 Task: In the  document conflictresolution.pdf Share this file with 'softage.7@softage.net' Make a copy of the file 'without changing the auto name' Delete the  copy of the file
Action: Mouse moved to (249, 282)
Screenshot: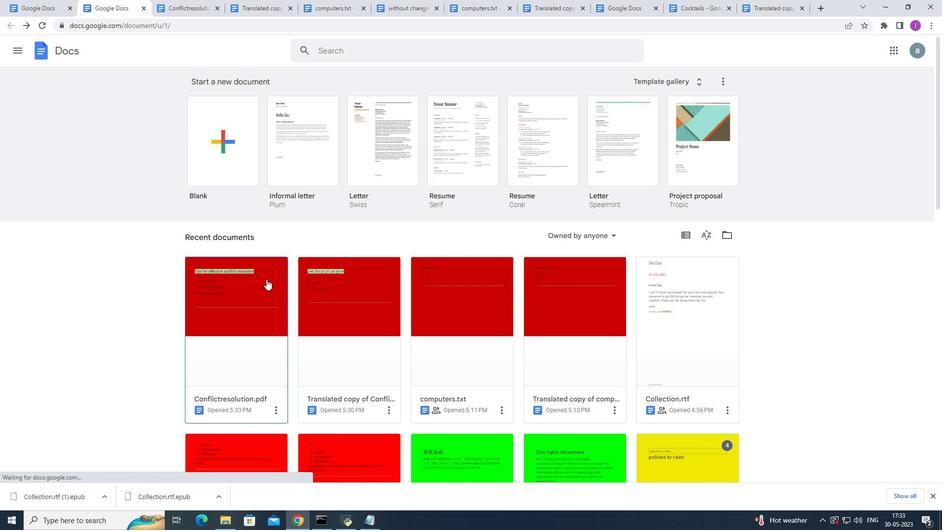 
Action: Mouse pressed left at (249, 282)
Screenshot: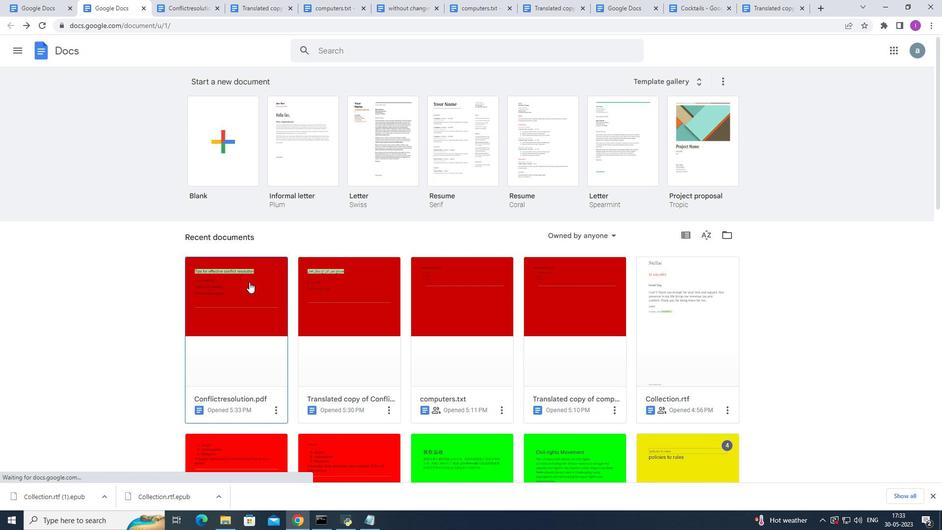 
Action: Mouse moved to (37, 59)
Screenshot: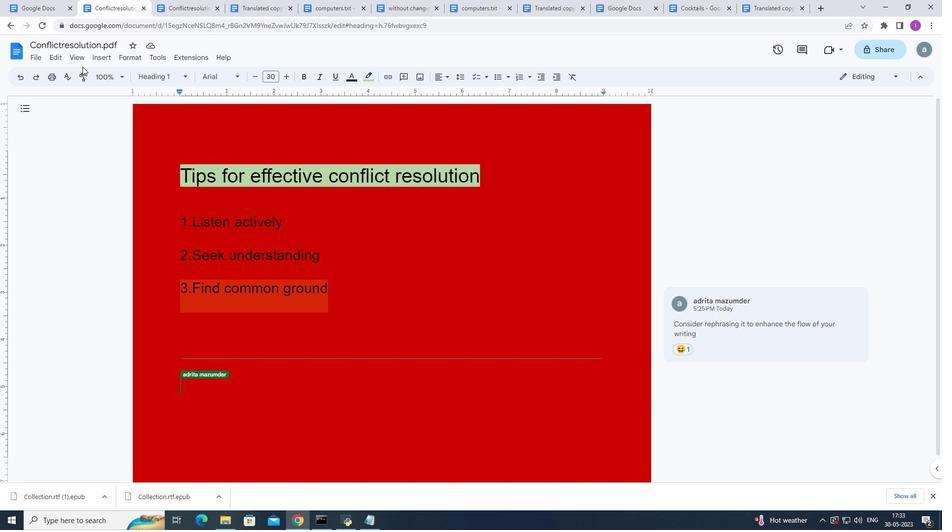 
Action: Mouse pressed left at (37, 59)
Screenshot: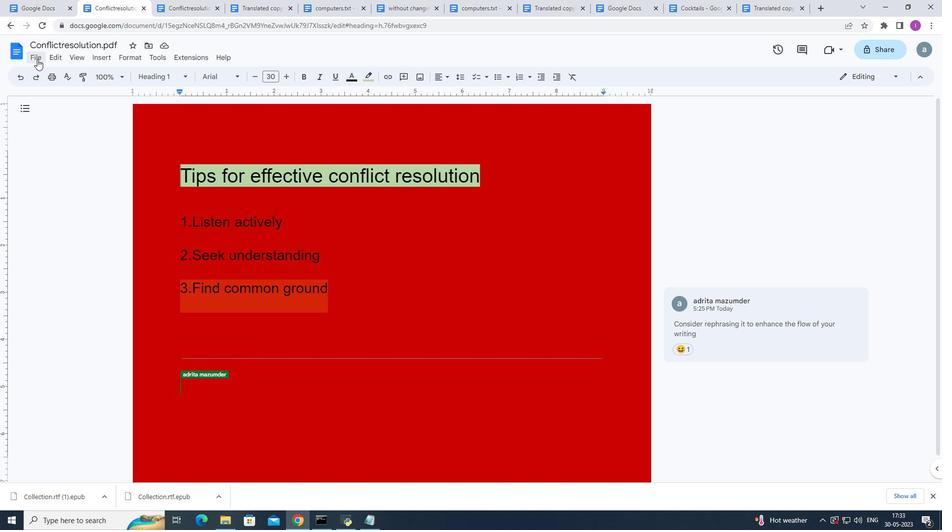
Action: Mouse moved to (240, 132)
Screenshot: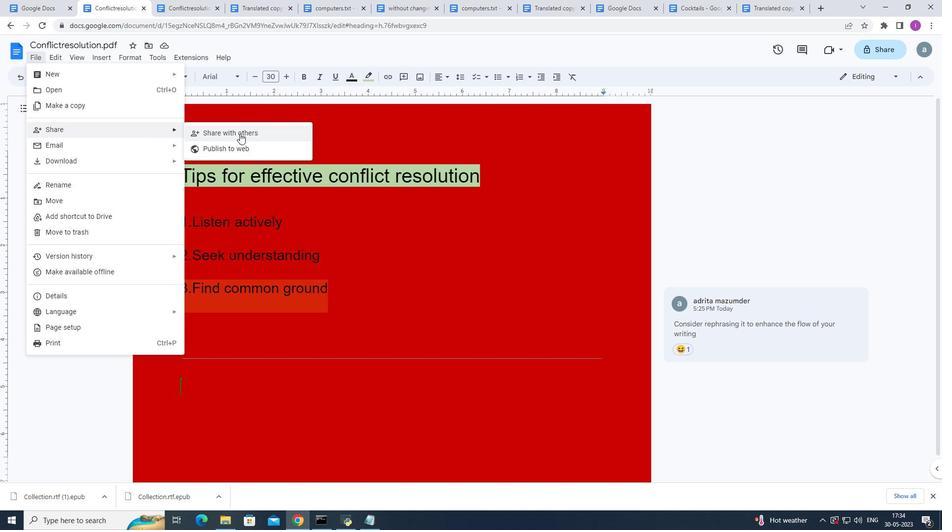 
Action: Mouse pressed left at (240, 132)
Screenshot: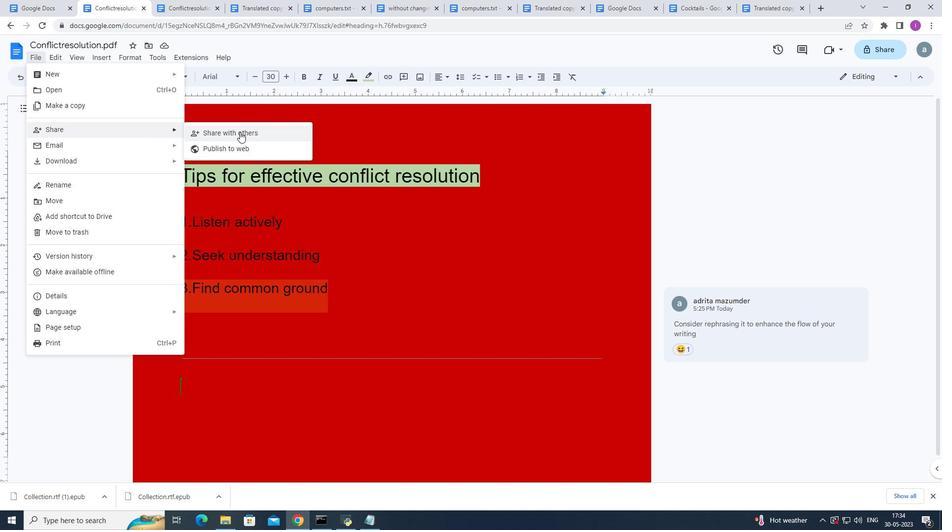 
Action: Mouse moved to (391, 207)
Screenshot: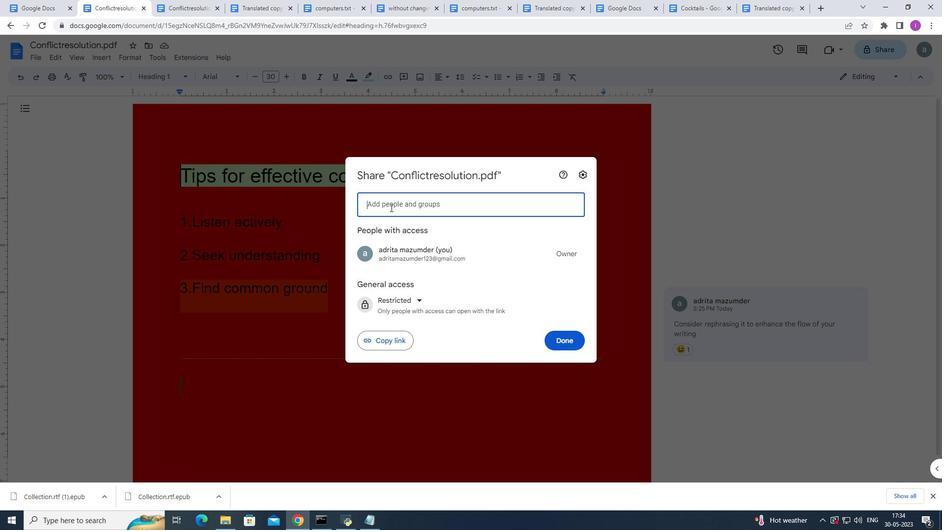 
Action: Key pressed so
Screenshot: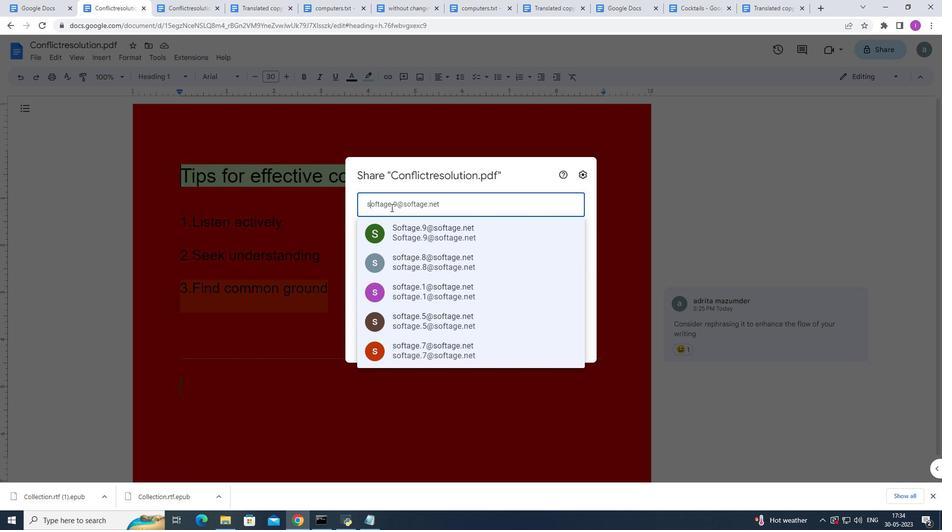 
Action: Mouse moved to (400, 353)
Screenshot: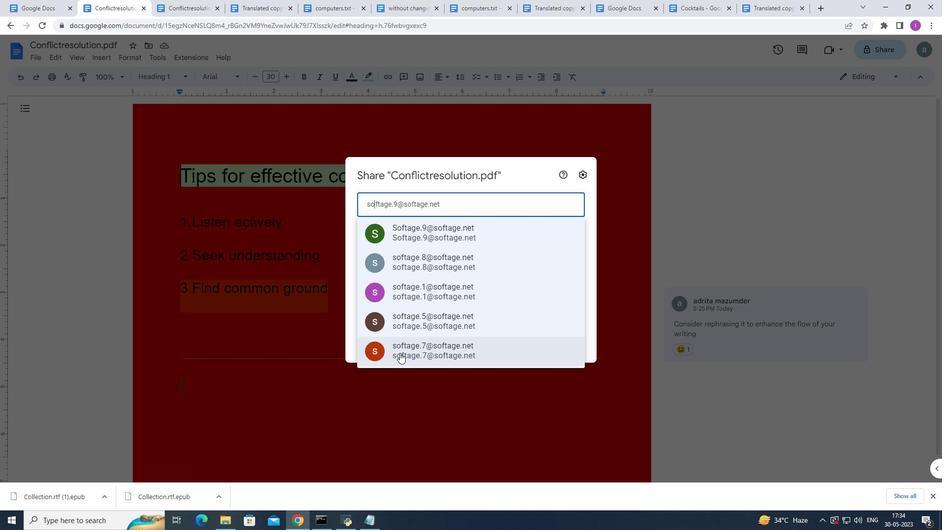 
Action: Mouse pressed left at (400, 353)
Screenshot: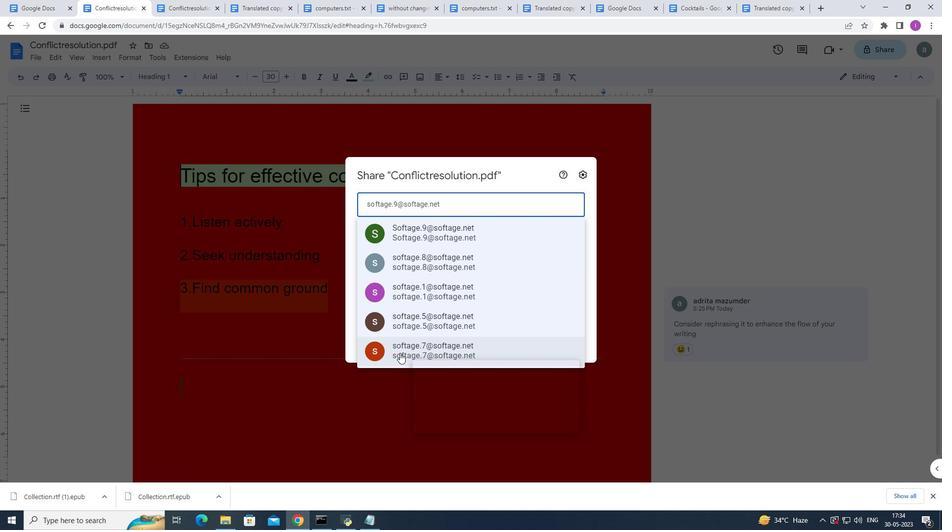 
Action: Mouse moved to (389, 327)
Screenshot: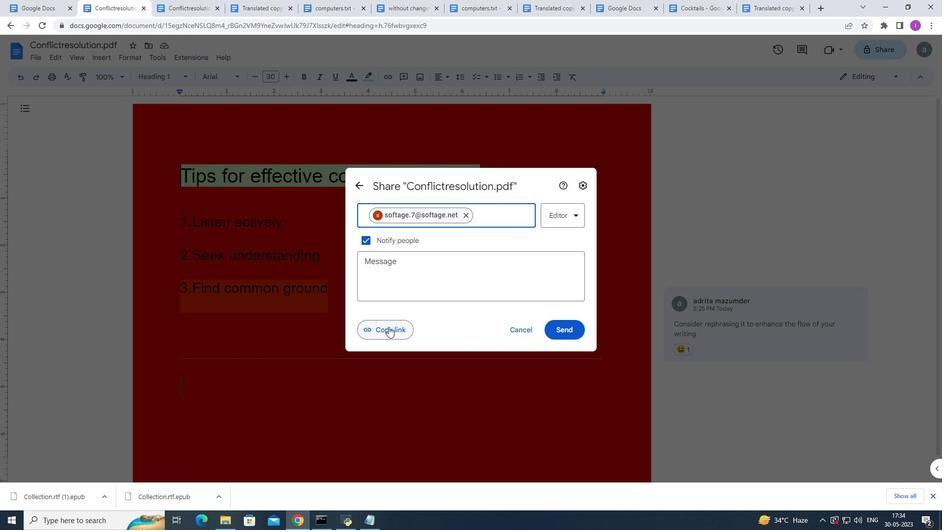 
Action: Mouse pressed left at (389, 327)
Screenshot: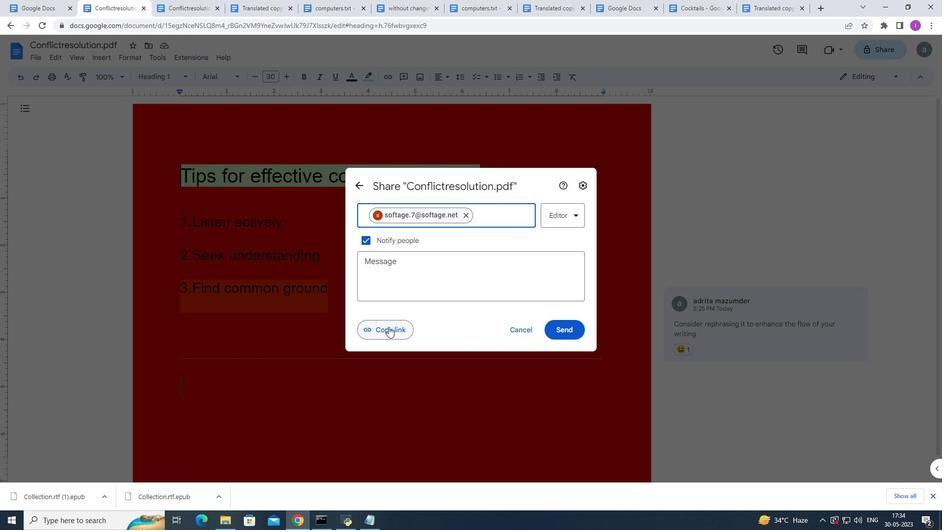 
Action: Mouse moved to (568, 326)
Screenshot: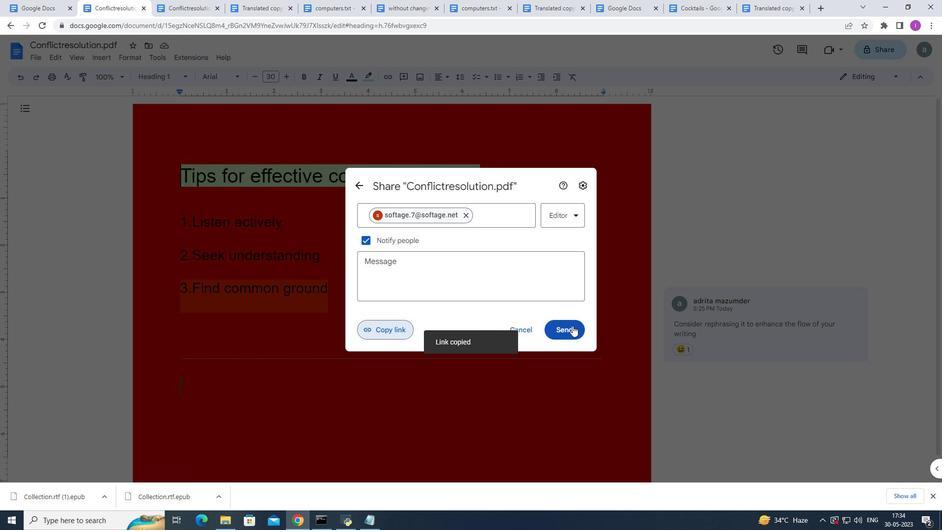 
Action: Mouse pressed left at (568, 326)
Screenshot: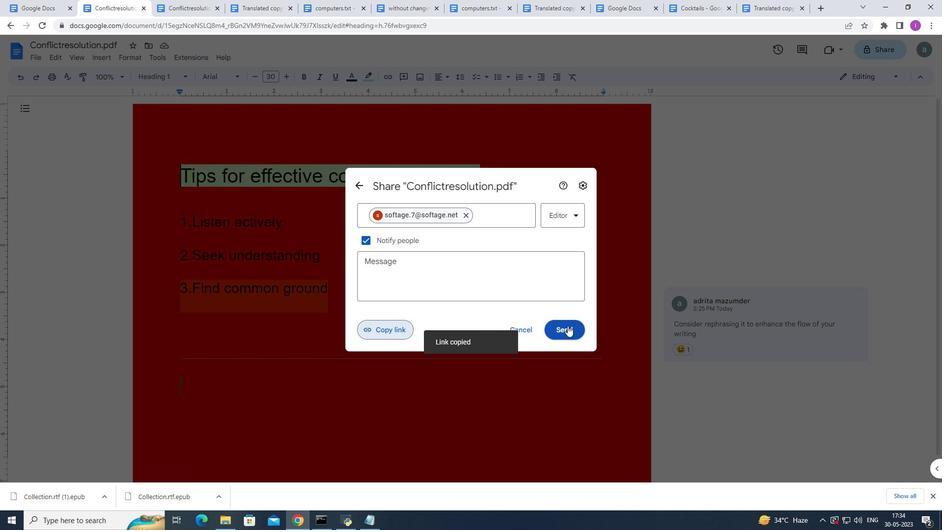 
Action: Mouse moved to (34, 58)
Screenshot: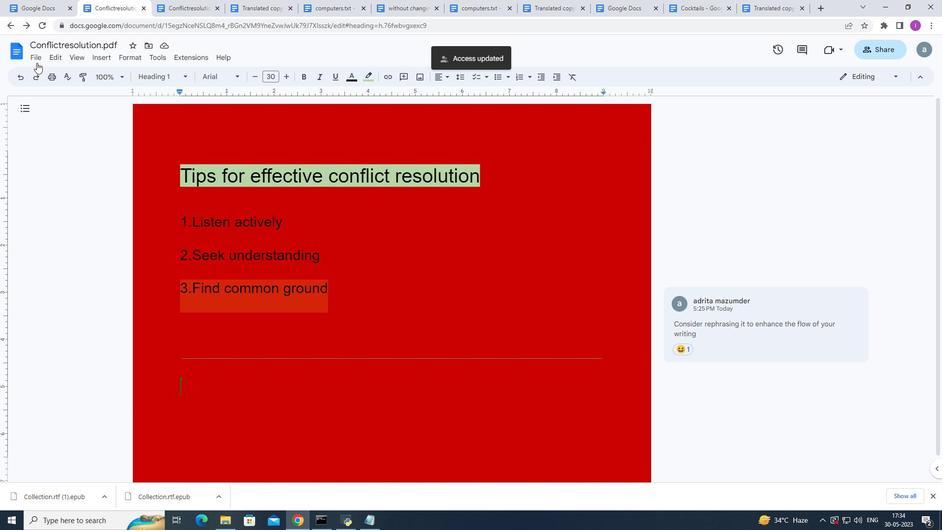
Action: Mouse pressed left at (34, 58)
Screenshot: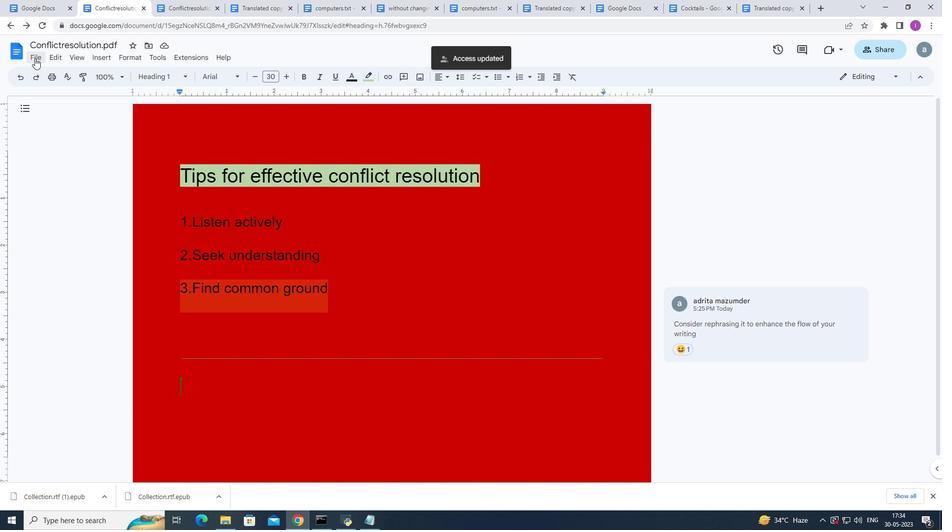 
Action: Mouse moved to (81, 108)
Screenshot: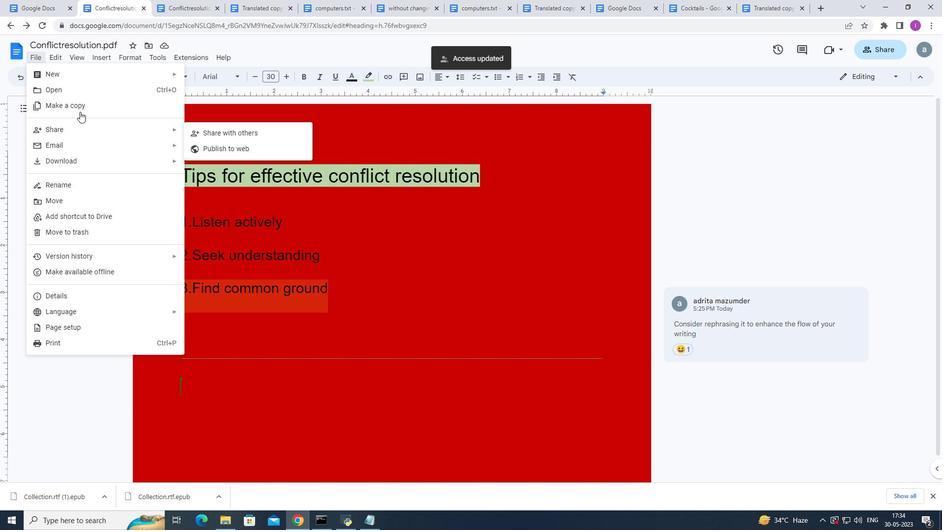 
Action: Mouse pressed left at (81, 108)
Screenshot: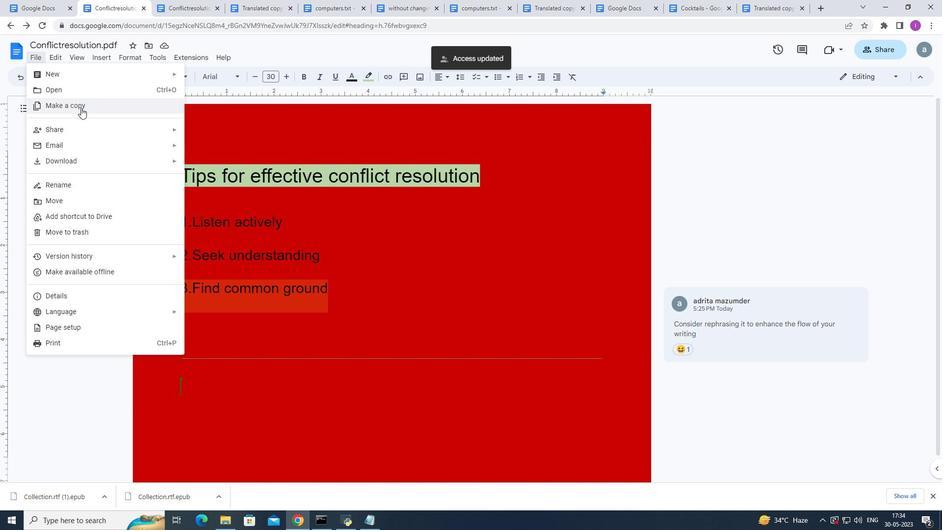 
Action: Mouse moved to (504, 332)
Screenshot: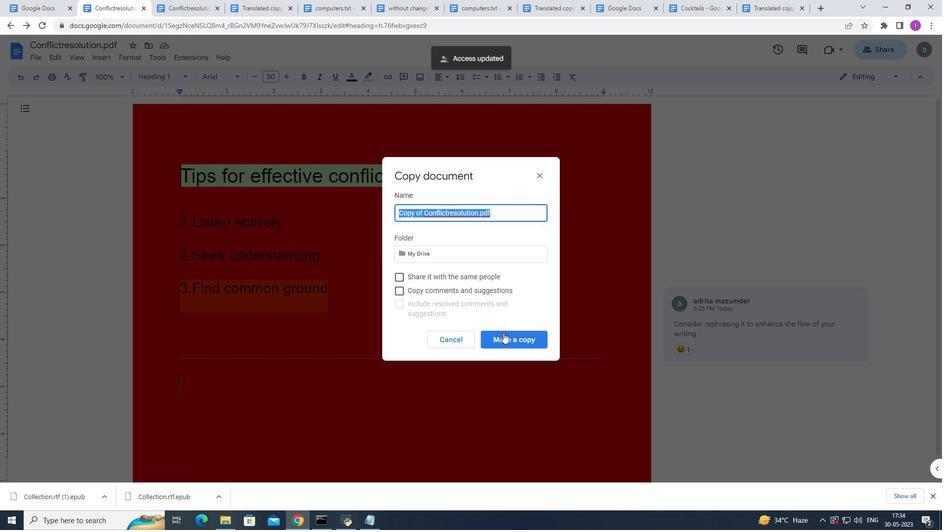 
Action: Mouse pressed left at (504, 332)
Screenshot: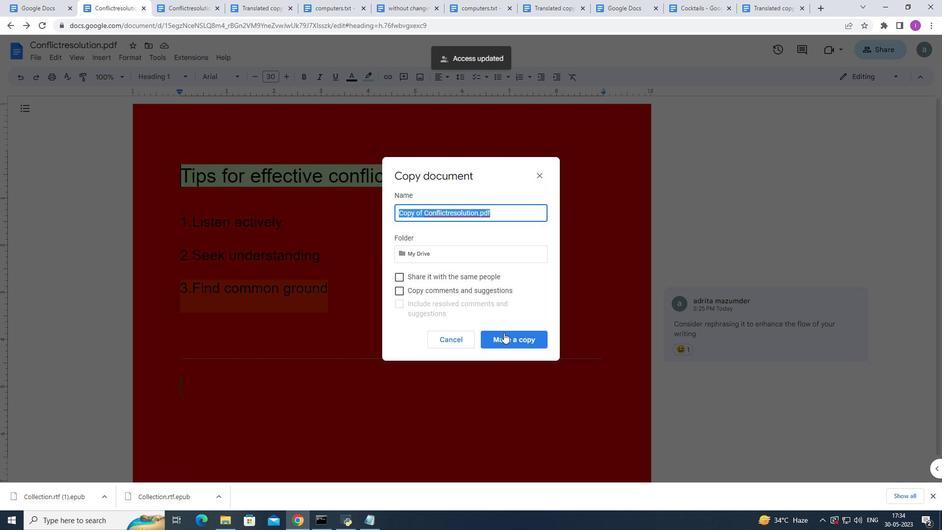 
Action: Mouse moved to (32, 55)
Screenshot: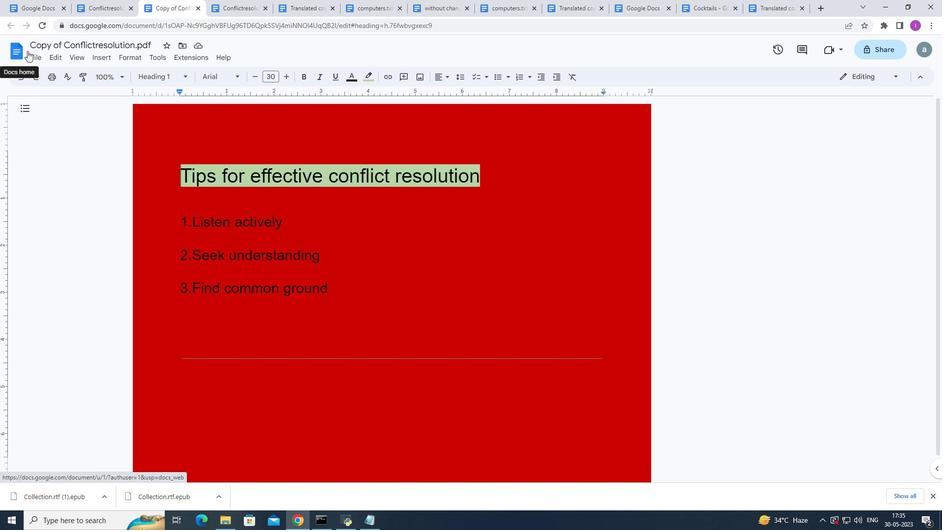 
Action: Mouse pressed left at (32, 55)
Screenshot: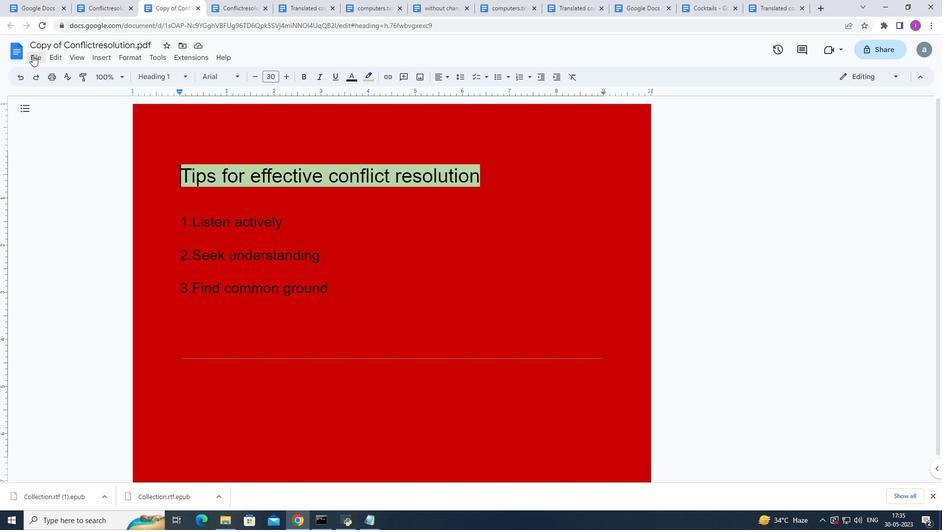 
Action: Mouse moved to (73, 100)
Screenshot: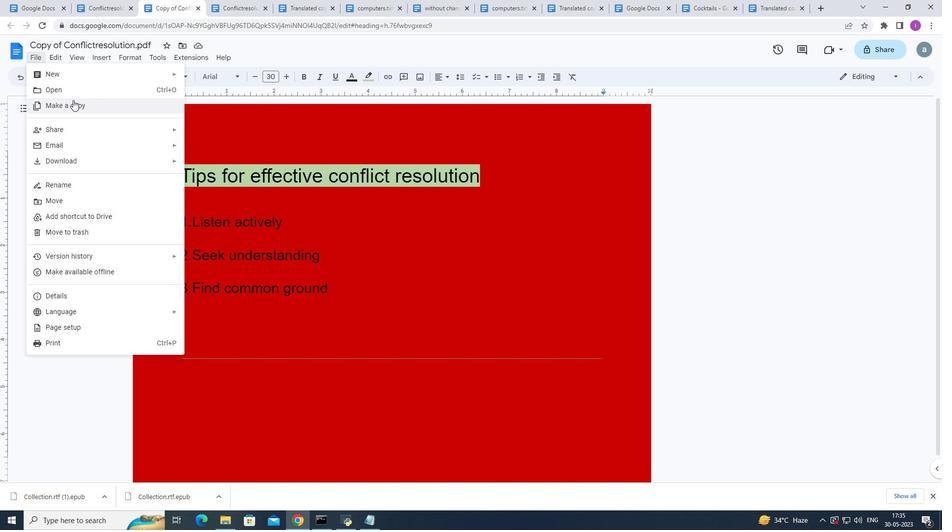 
Action: Mouse pressed left at (73, 100)
Screenshot: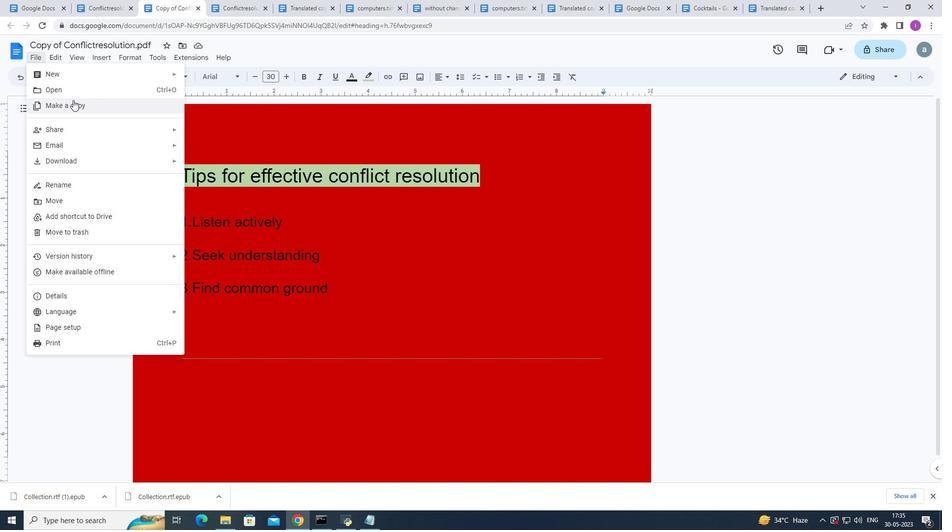 
Action: Mouse moved to (535, 205)
Screenshot: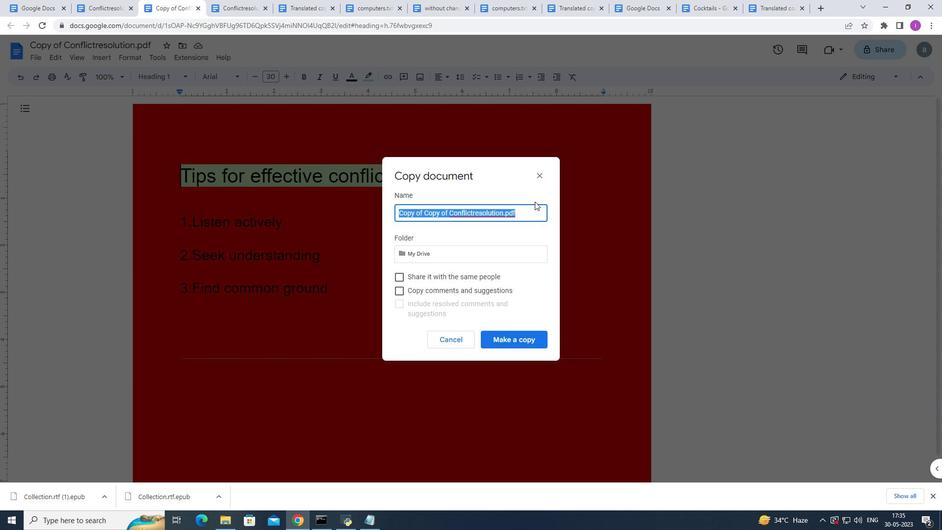 
Action: Key pressed <Key.shift>Without<Key.space>changing<Key.space>the<Key.space>auto<Key.space>name
Screenshot: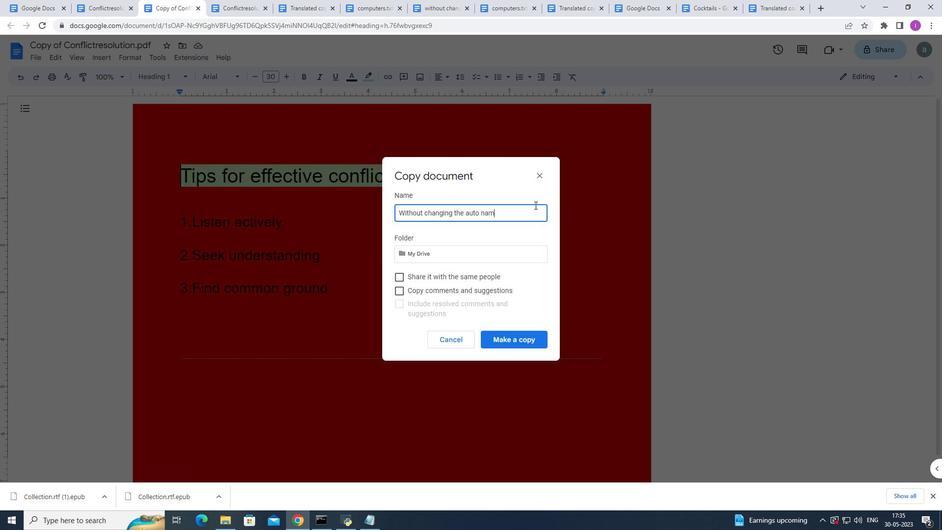 
Action: Mouse moved to (521, 340)
Screenshot: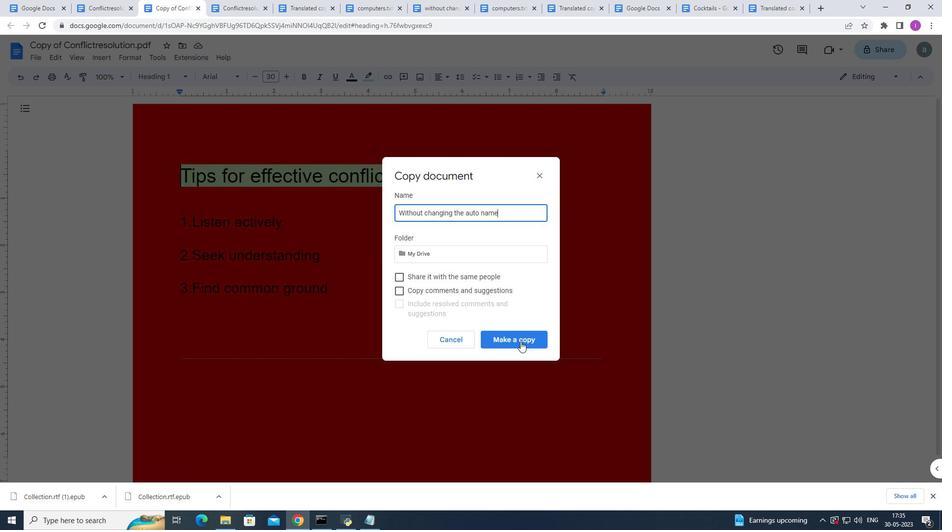 
Action: Mouse pressed left at (521, 340)
Screenshot: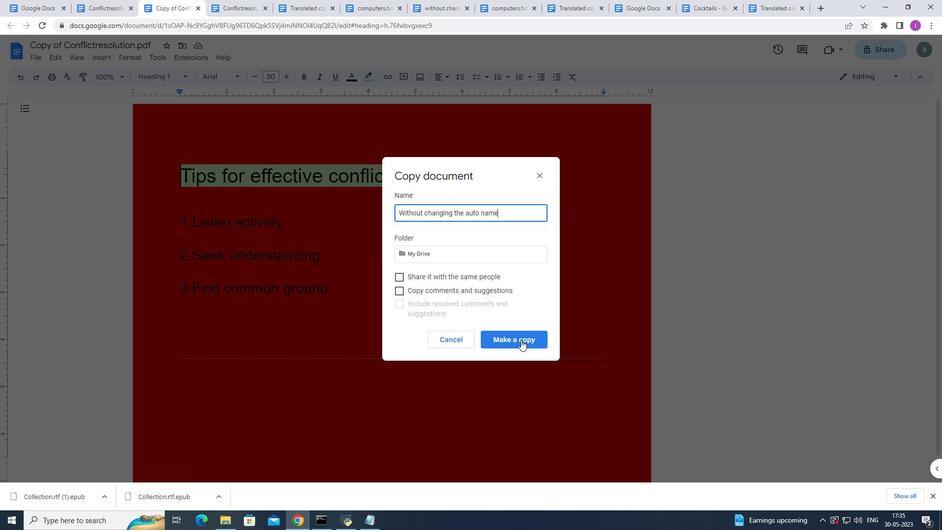 
Action: Mouse moved to (41, 8)
Screenshot: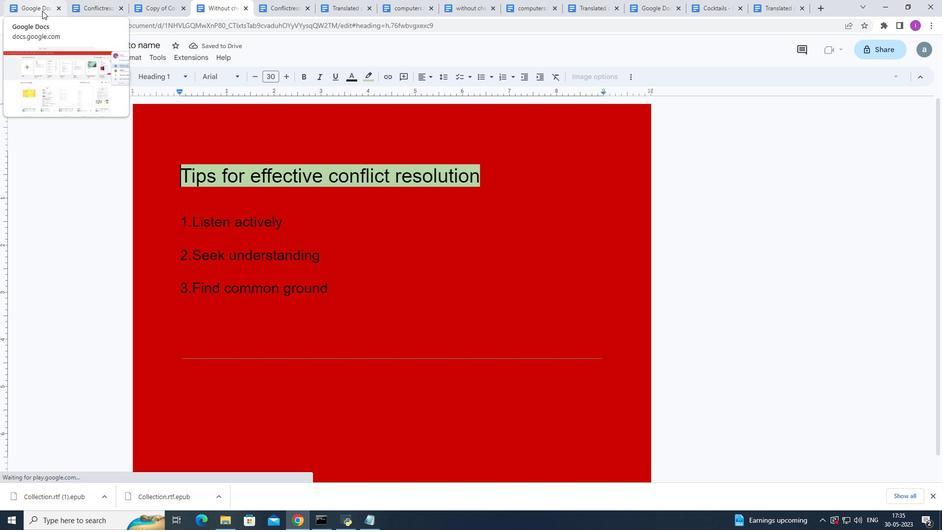 
Action: Mouse pressed left at (41, 8)
Screenshot: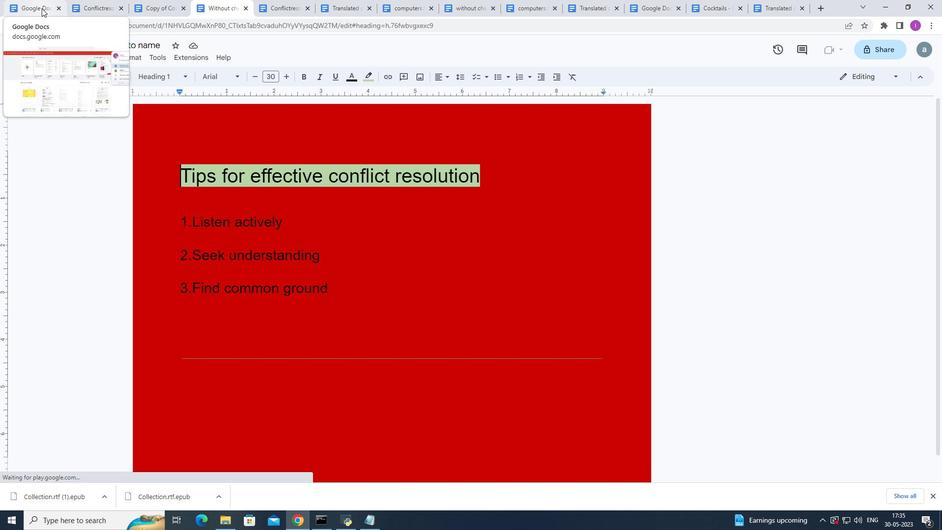 
Action: Mouse moved to (920, 49)
Screenshot: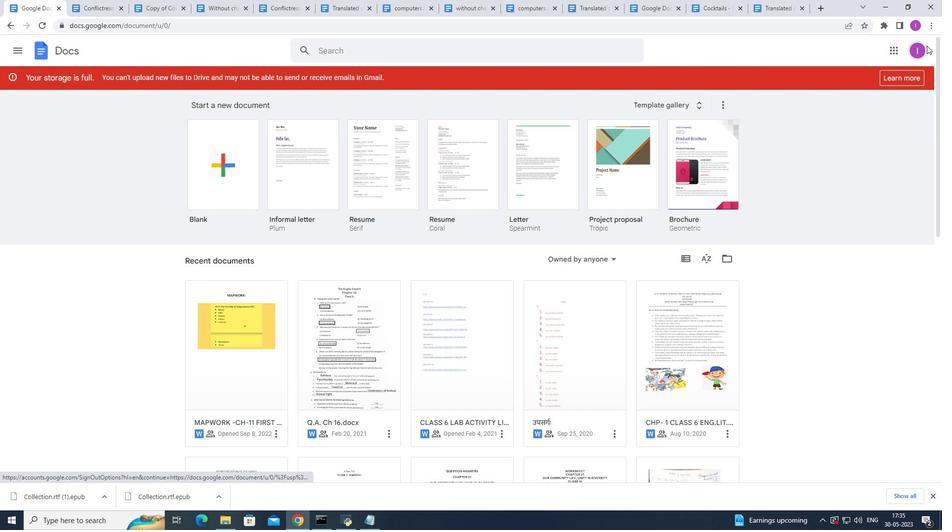 
Action: Mouse pressed left at (920, 49)
Screenshot: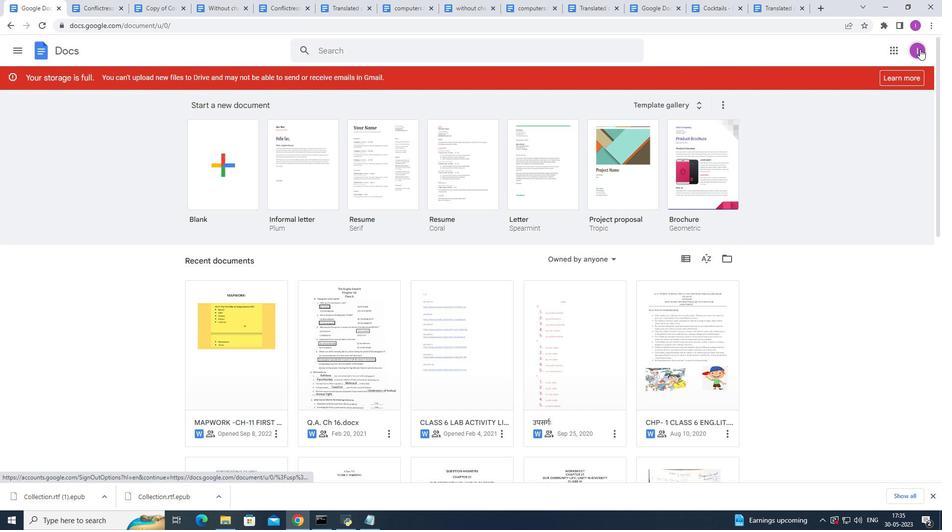 
Action: Mouse moved to (801, 157)
Screenshot: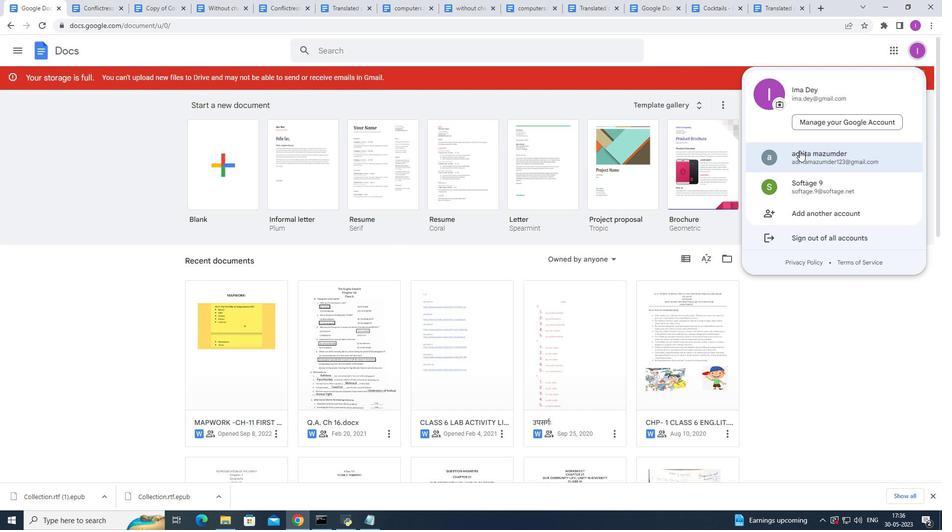
Action: Mouse pressed left at (801, 157)
Screenshot: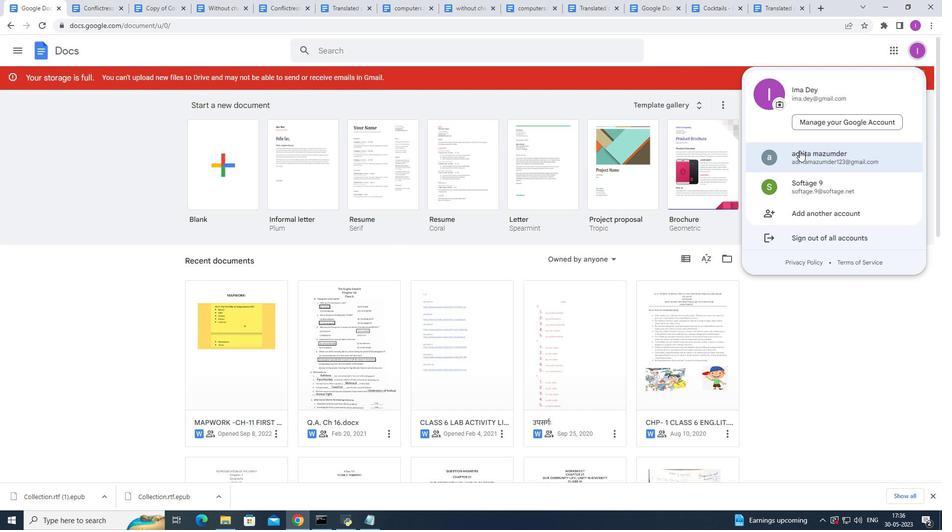 
Action: Mouse moved to (278, 409)
Screenshot: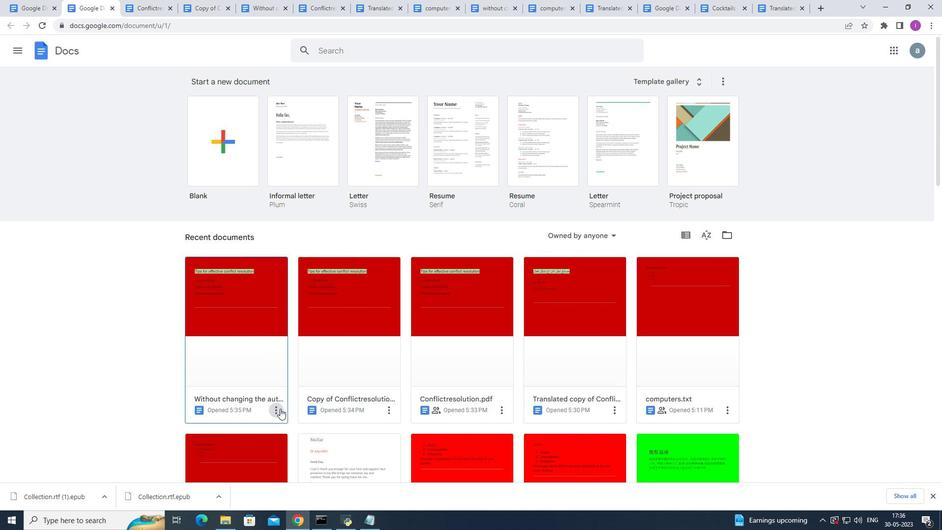 
Action: Mouse pressed left at (278, 409)
Screenshot: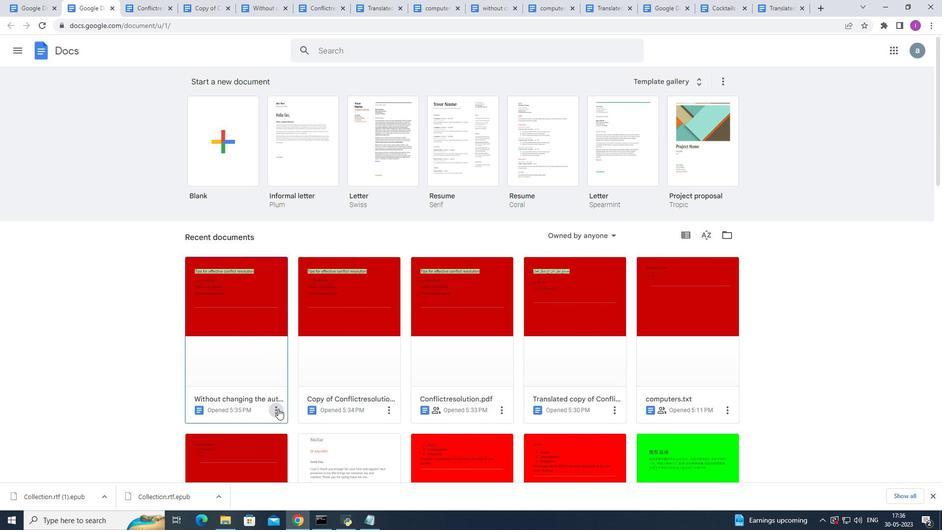 
Action: Mouse moved to (274, 347)
Screenshot: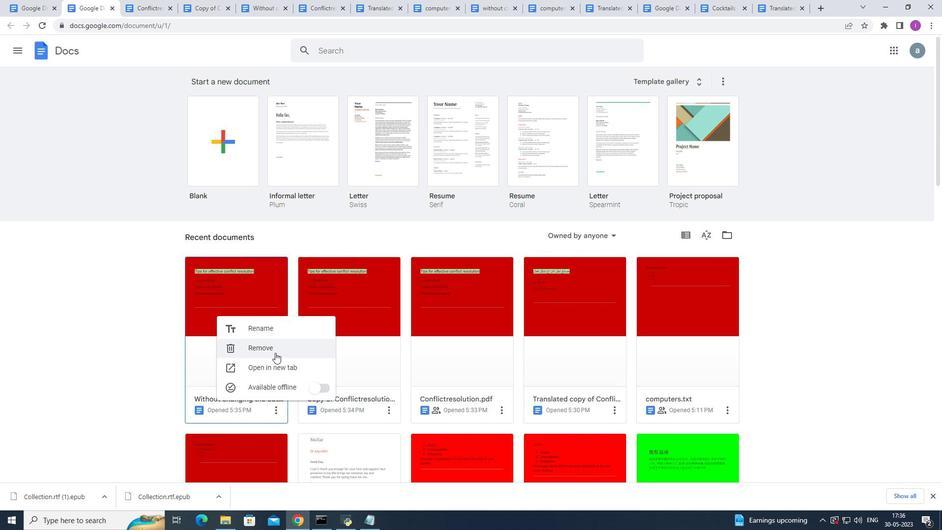 
Action: Mouse pressed left at (274, 347)
Screenshot: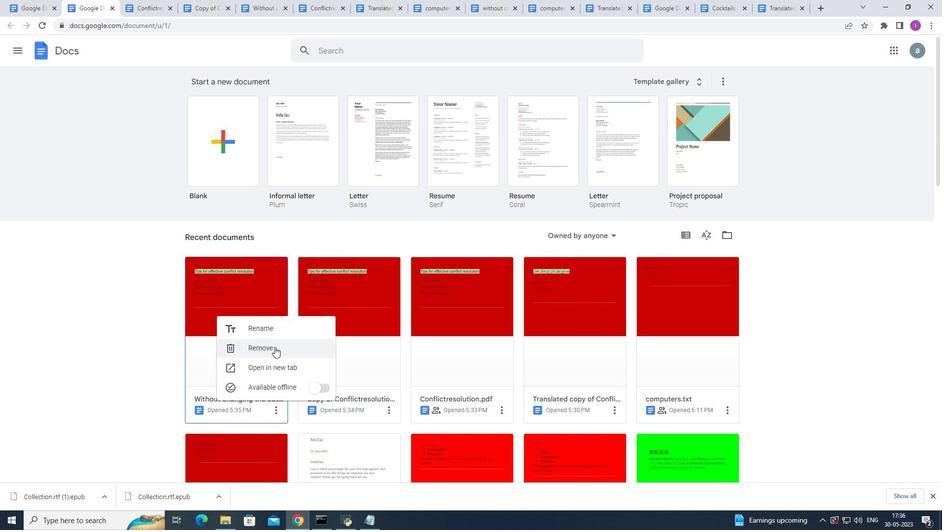 
Action: Mouse moved to (595, 290)
Screenshot: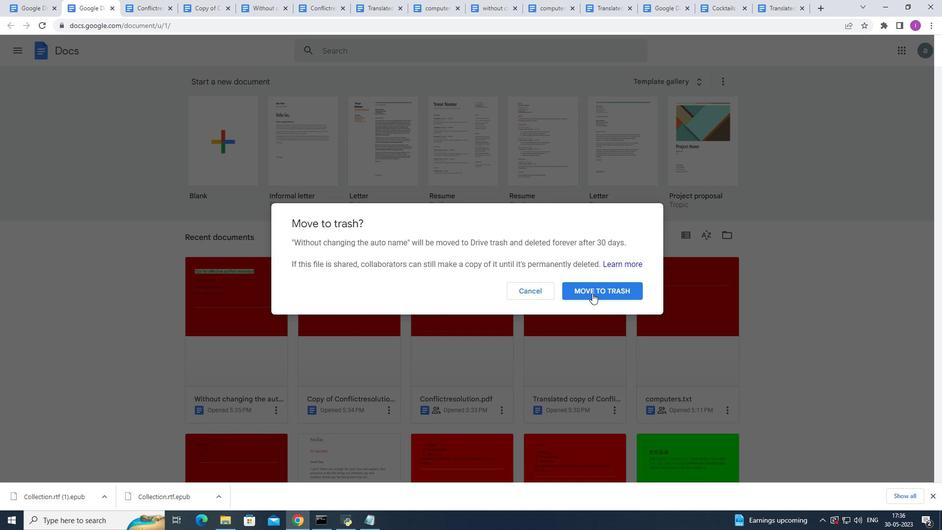 
Action: Mouse pressed left at (595, 290)
Screenshot: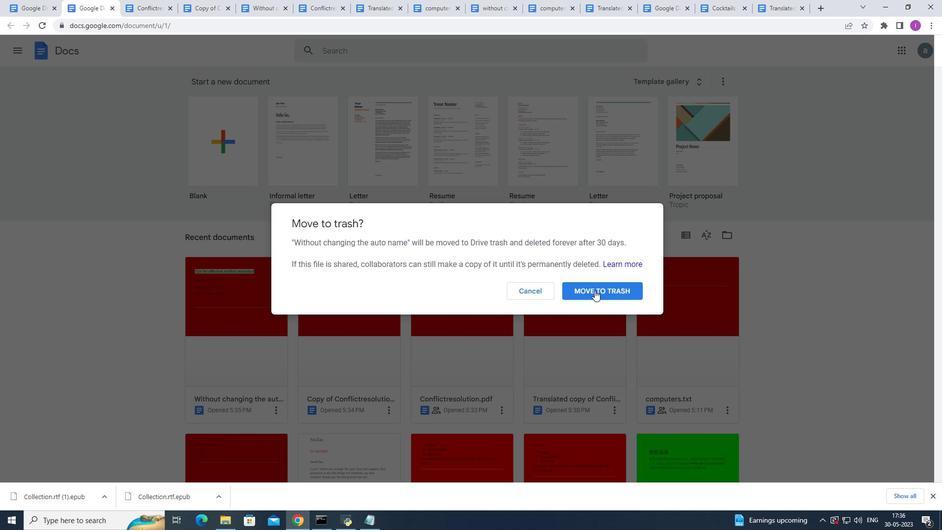 
Action: Mouse pressed left at (595, 290)
Screenshot: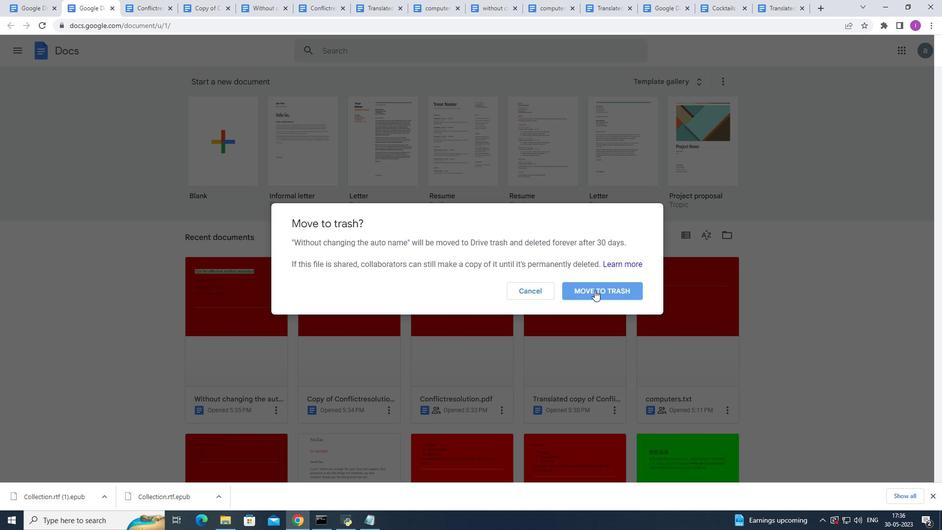 
Action: Mouse moved to (526, 81)
Screenshot: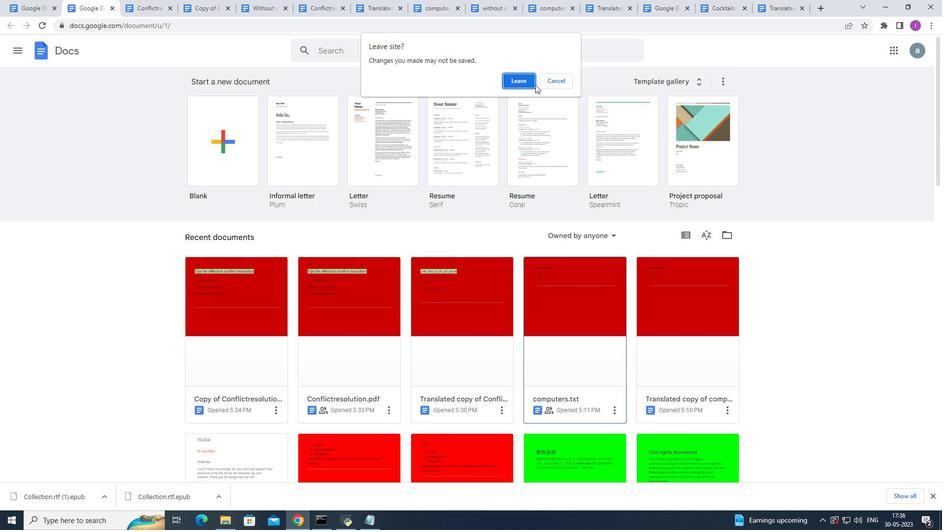 
Action: Mouse pressed left at (526, 81)
Screenshot: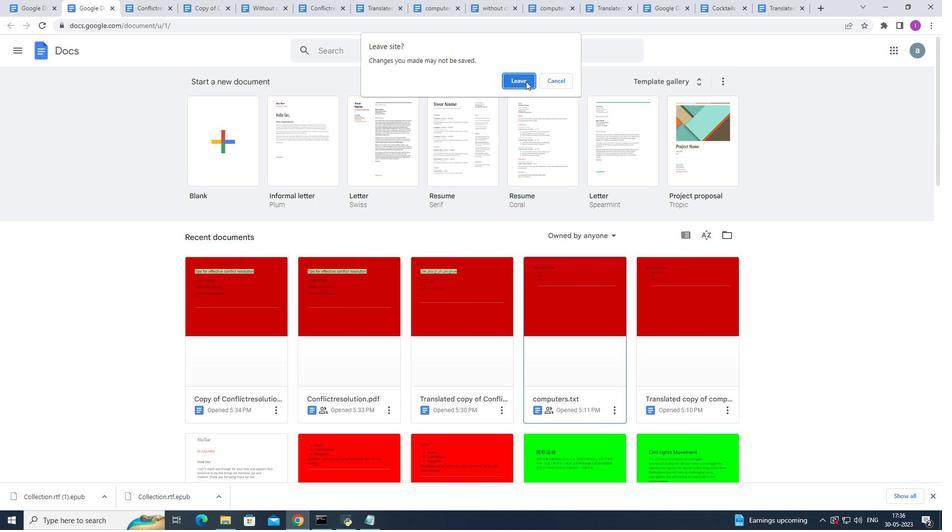
Action: Mouse moved to (350, 354)
Screenshot: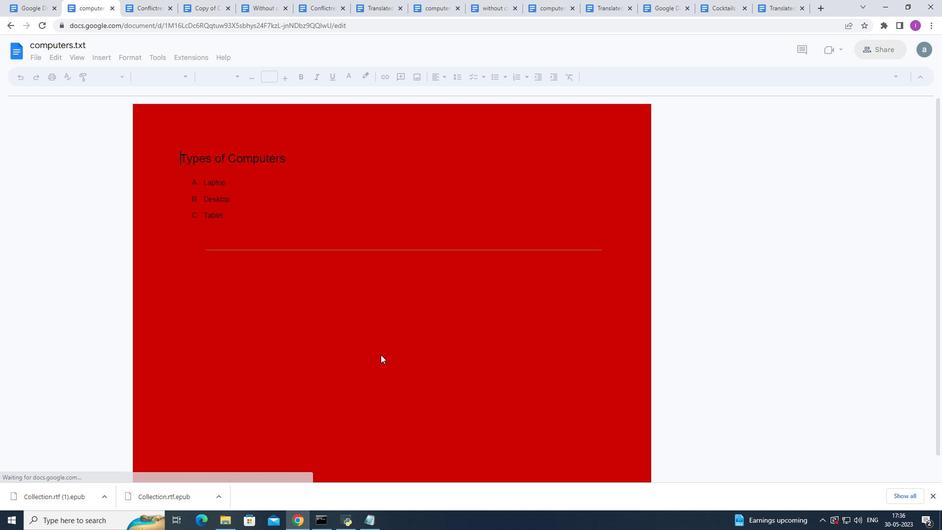 
